 Task: Create New Customer with Customer Name: Saltgrass Steak House, Billing Address Line1: 1398 Camden Street, Billing Address Line2:  Reno, Billing Address Line3:  Nevada 89501
Action: Mouse moved to (176, 35)
Screenshot: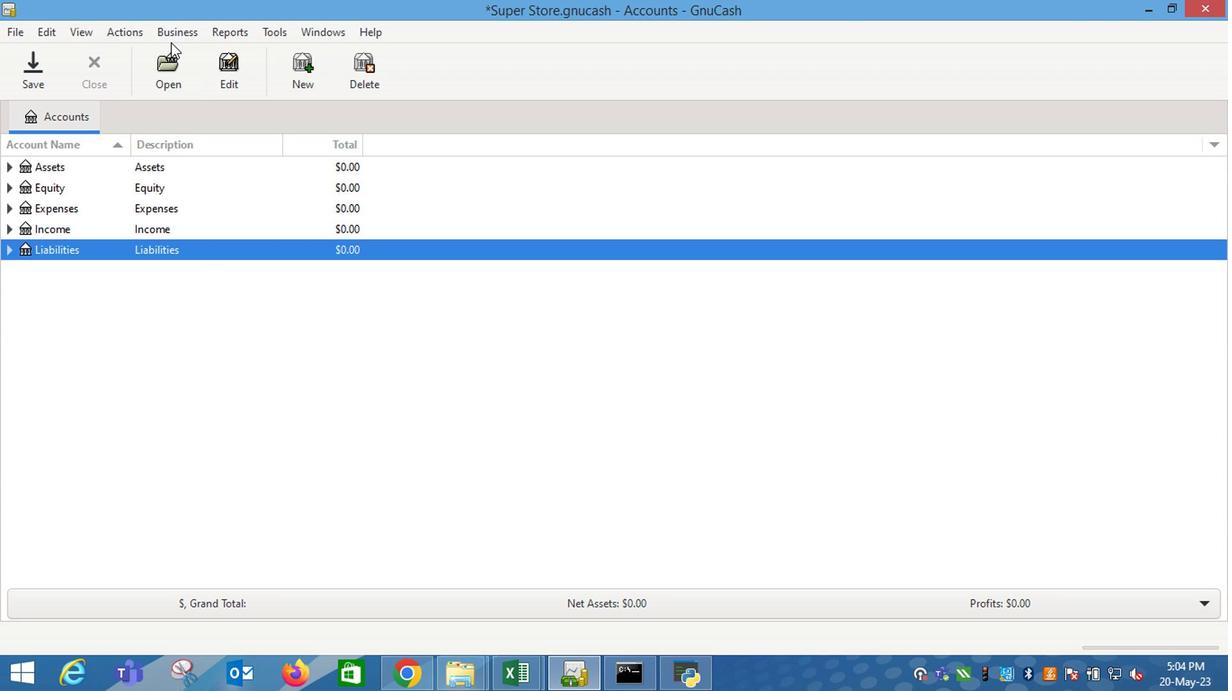 
Action: Mouse pressed left at (176, 35)
Screenshot: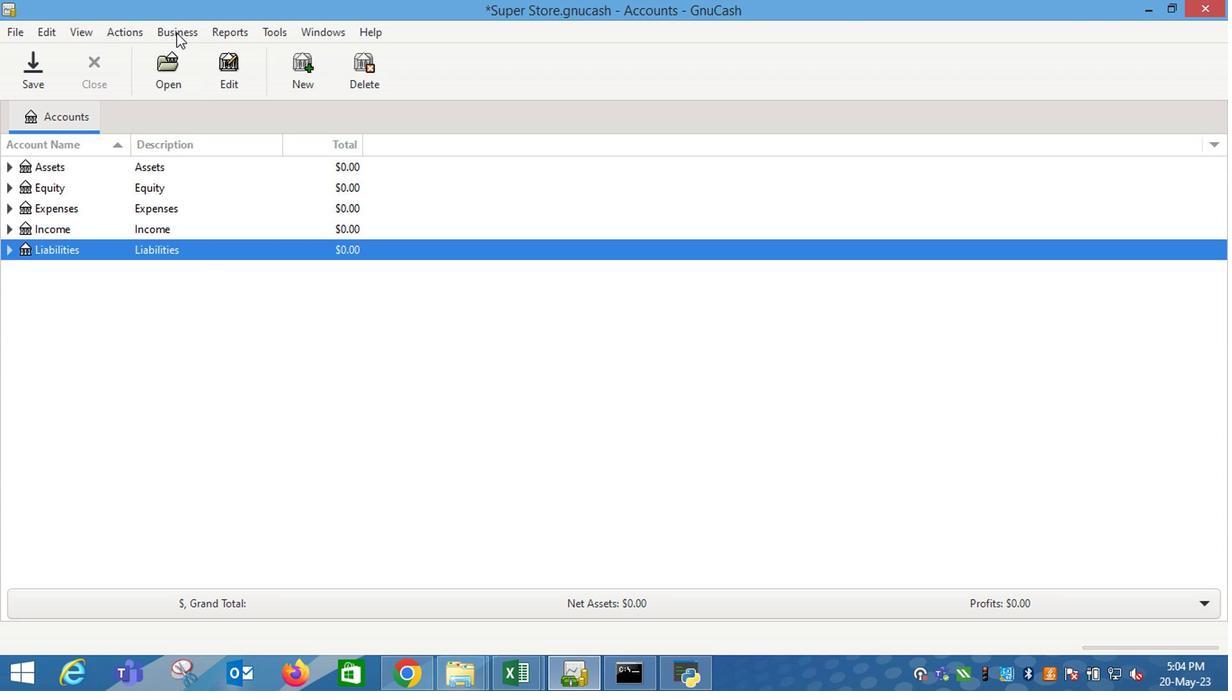 
Action: Mouse moved to (380, 75)
Screenshot: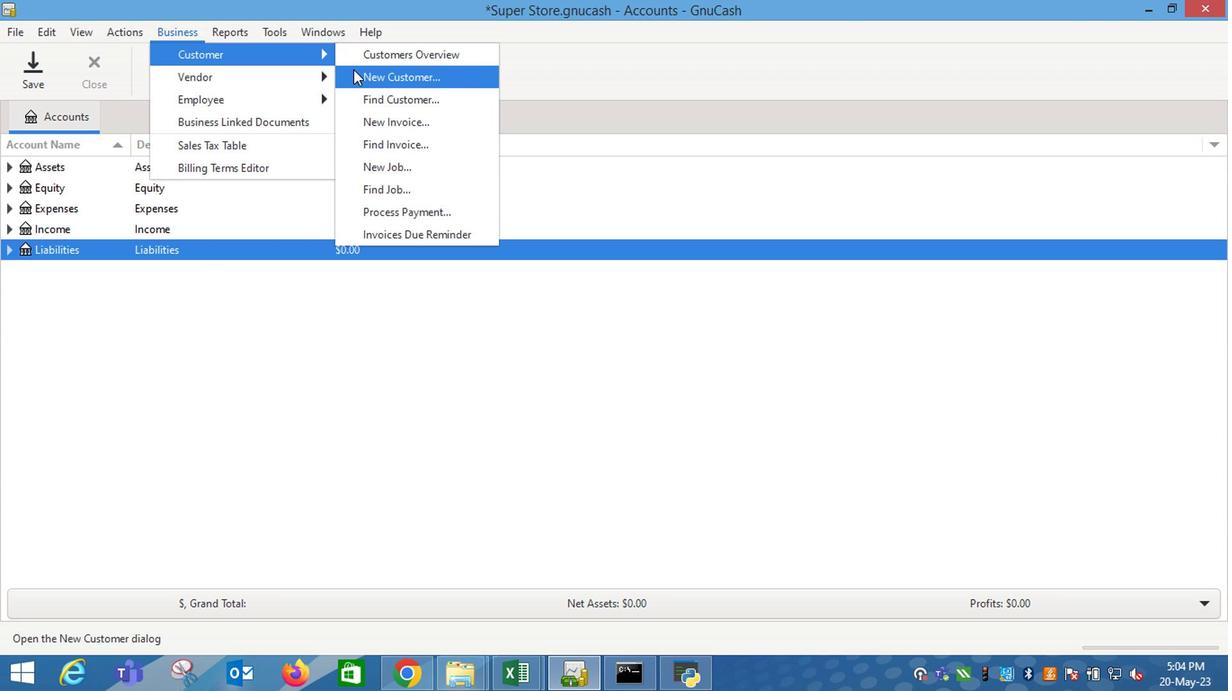 
Action: Mouse pressed left at (380, 75)
Screenshot: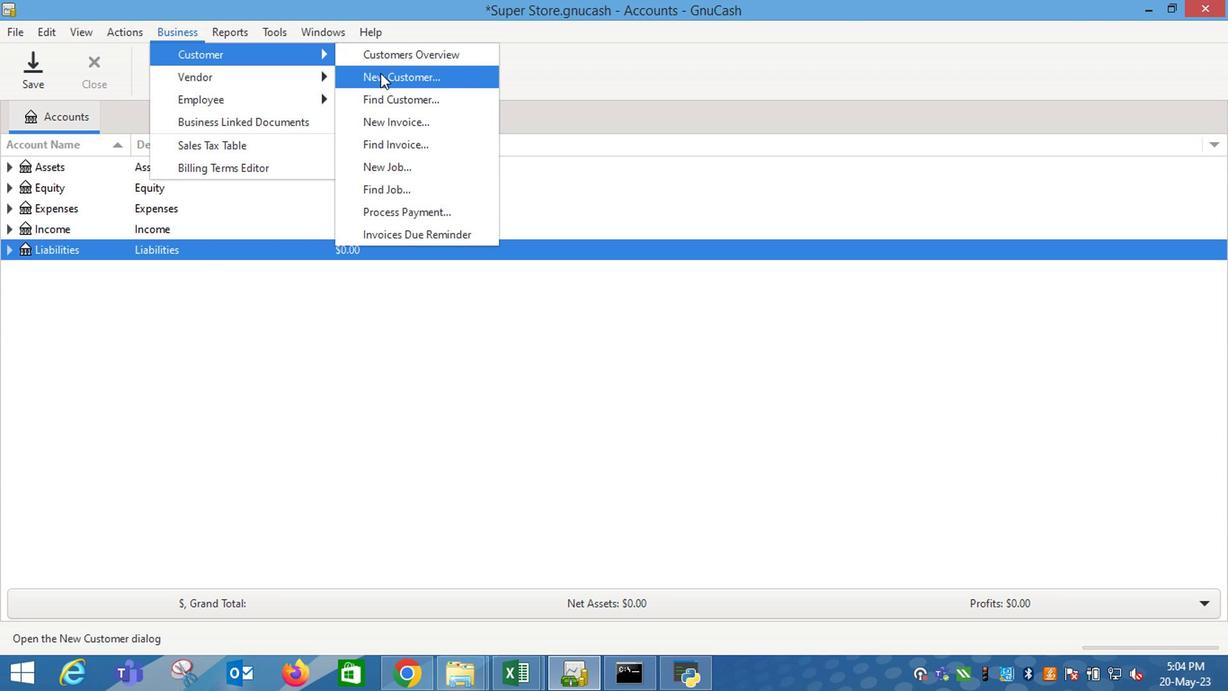 
Action: Key pressed <Key.shift_r>Saltgrass<Key.space><Key.shift_r>Streak<Key.space><Key.shift_r>House<Key.tab><Key.tab><Key.tab>1398<Key.space><Key.shift_r>Camden<Key.space><Key.shift_r>Street<Key.tab><Key.shift_r>R<Key.tab><Key.shift_r>N<Key.tab>
Screenshot: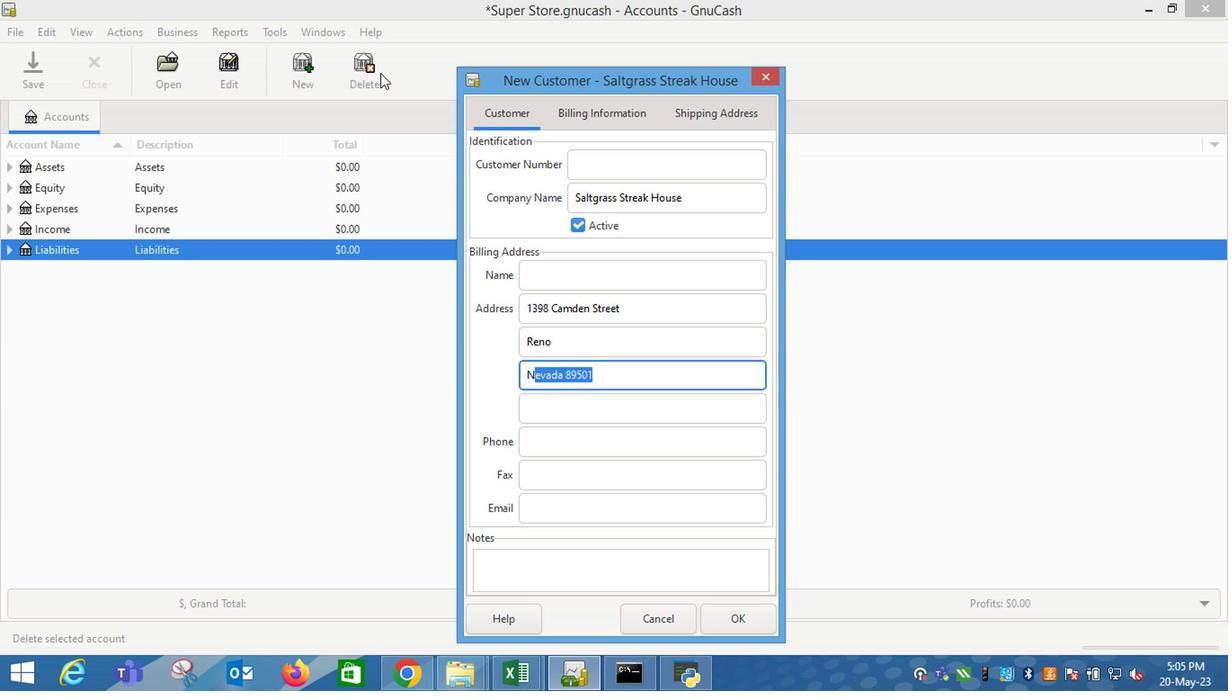 
Action: Mouse moved to (734, 622)
Screenshot: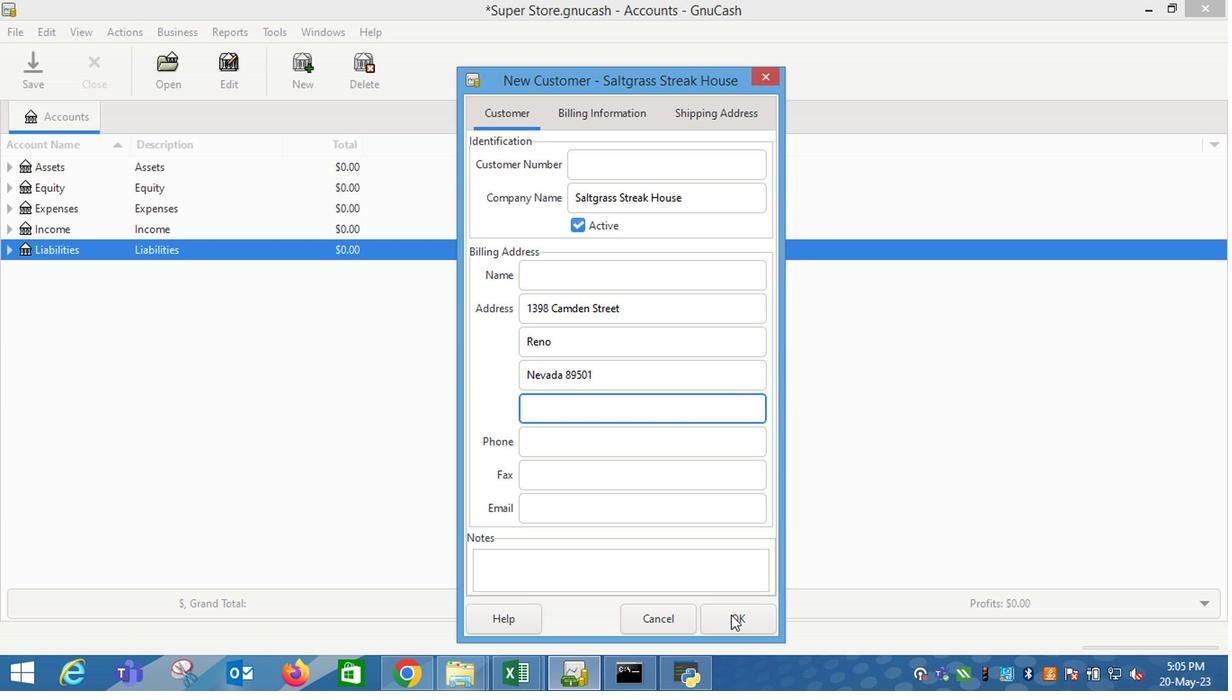 
Action: Mouse pressed left at (734, 622)
Screenshot: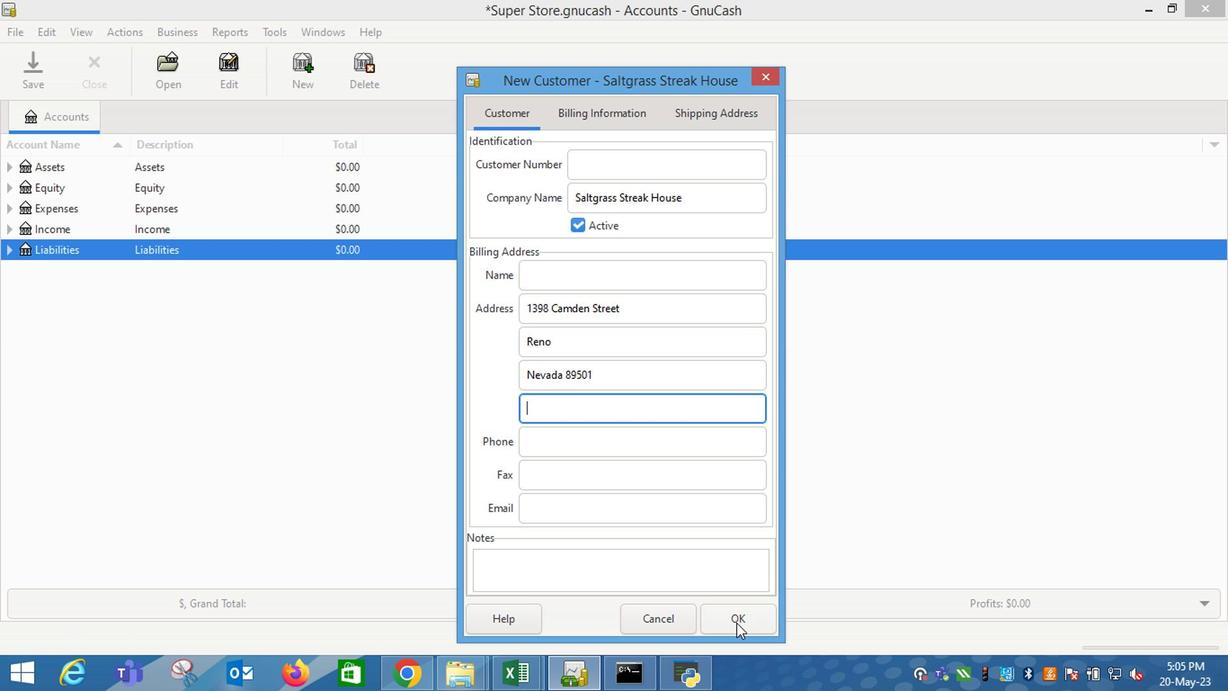 
